 Task: Add Follow Your Heart Dairy Free Finely Shredded Mozzarella Cheese to the cart.
Action: Mouse moved to (83, 309)
Screenshot: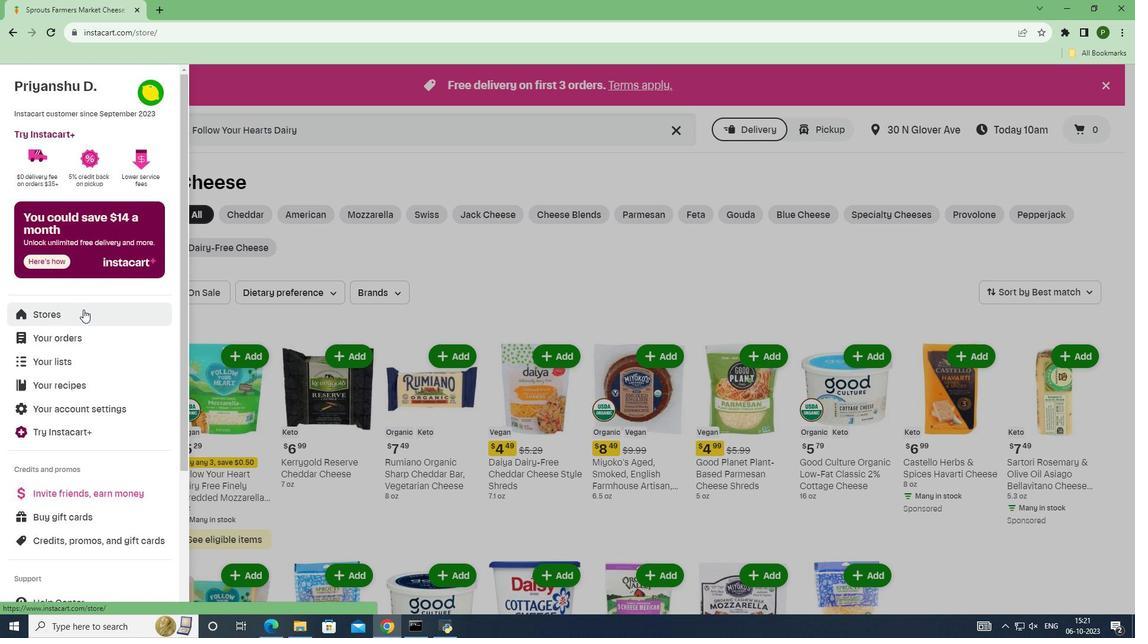
Action: Mouse pressed left at (83, 309)
Screenshot: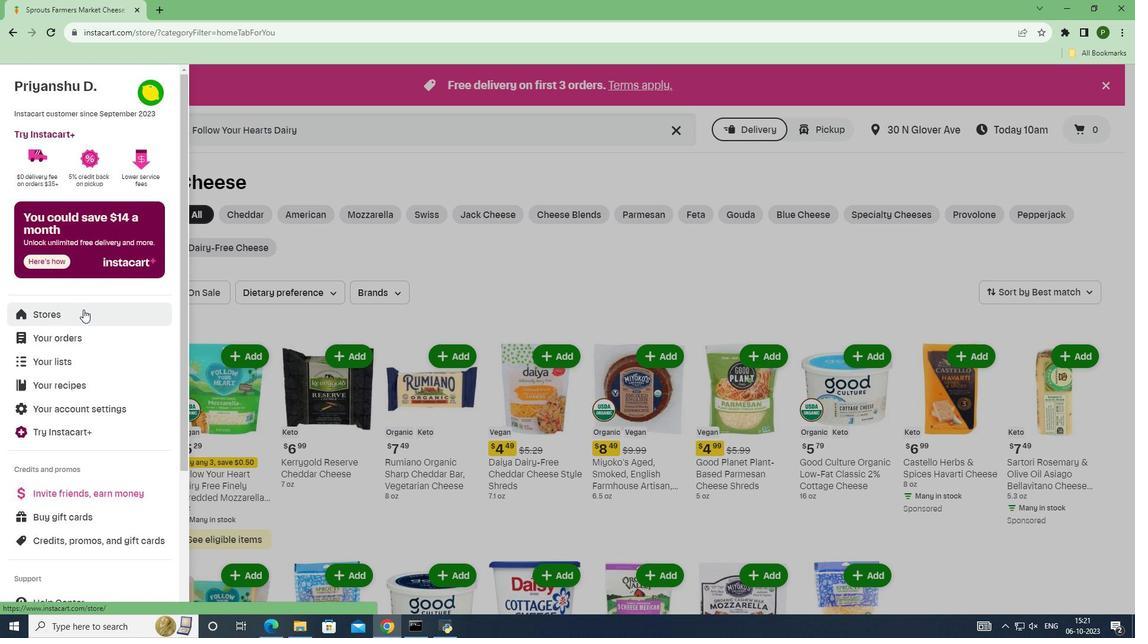 
Action: Mouse moved to (283, 139)
Screenshot: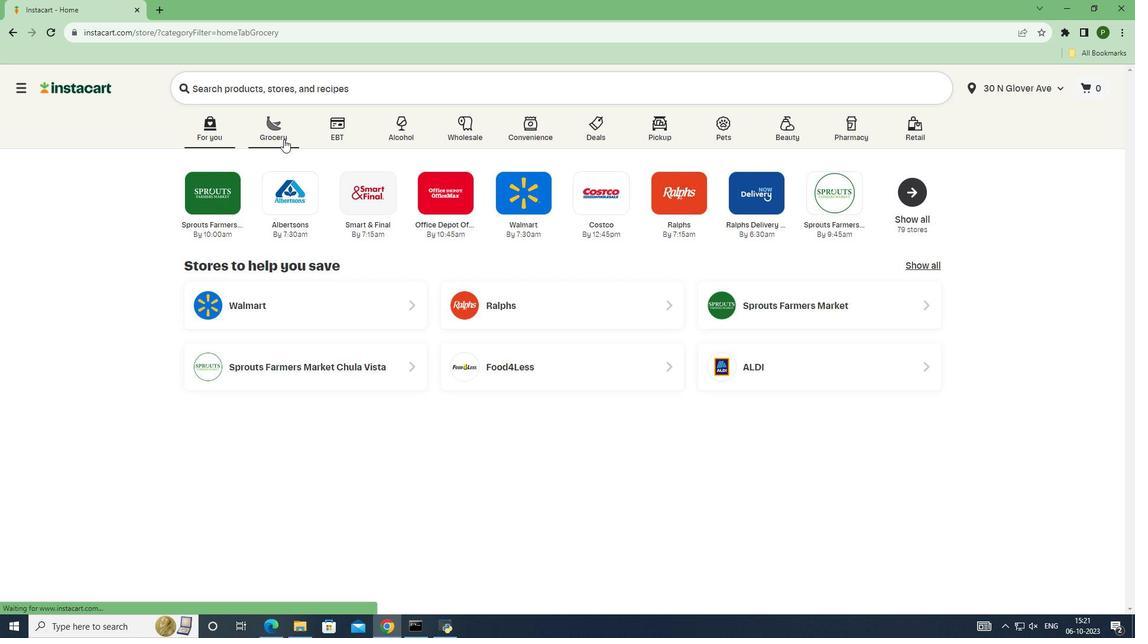 
Action: Mouse pressed left at (283, 139)
Screenshot: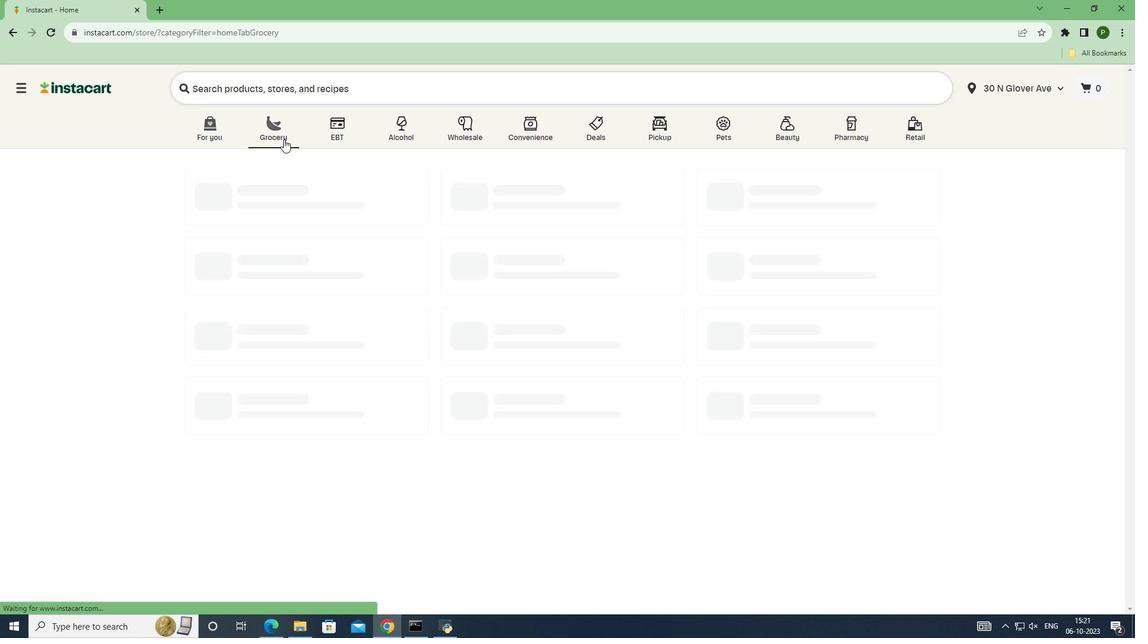
Action: Mouse moved to (720, 266)
Screenshot: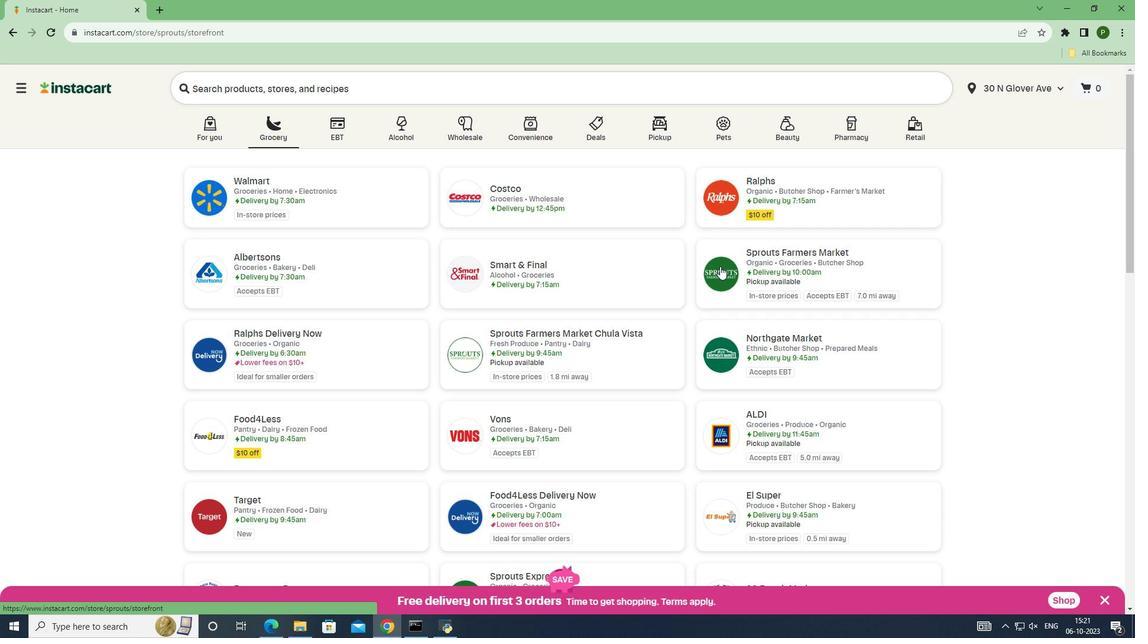 
Action: Mouse pressed left at (720, 266)
Screenshot: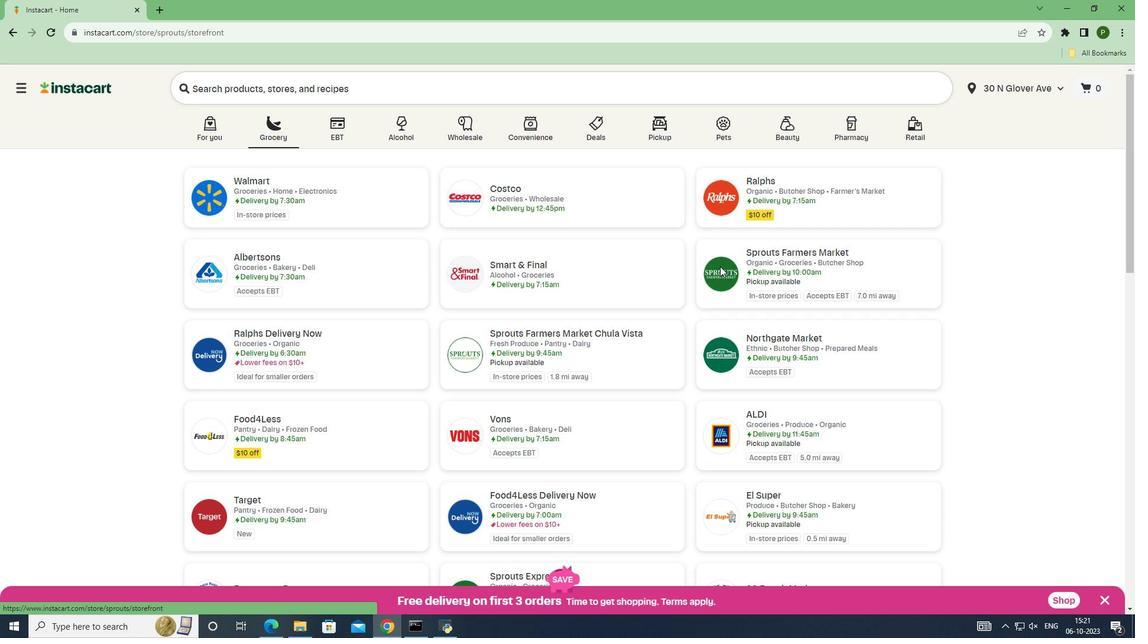 
Action: Mouse moved to (49, 416)
Screenshot: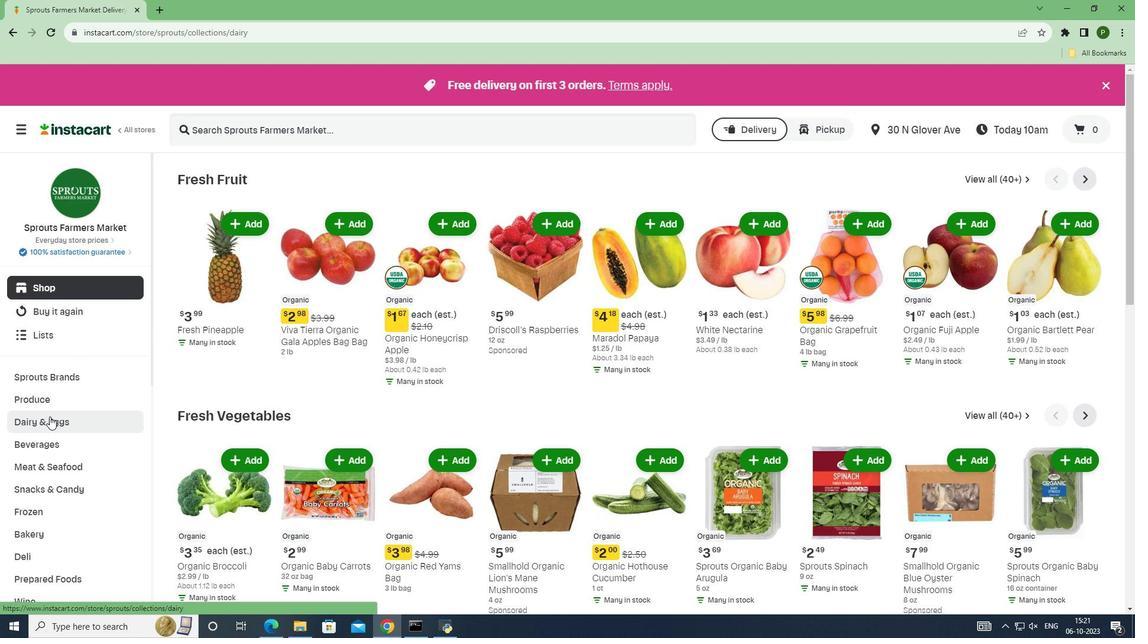 
Action: Mouse pressed left at (49, 416)
Screenshot: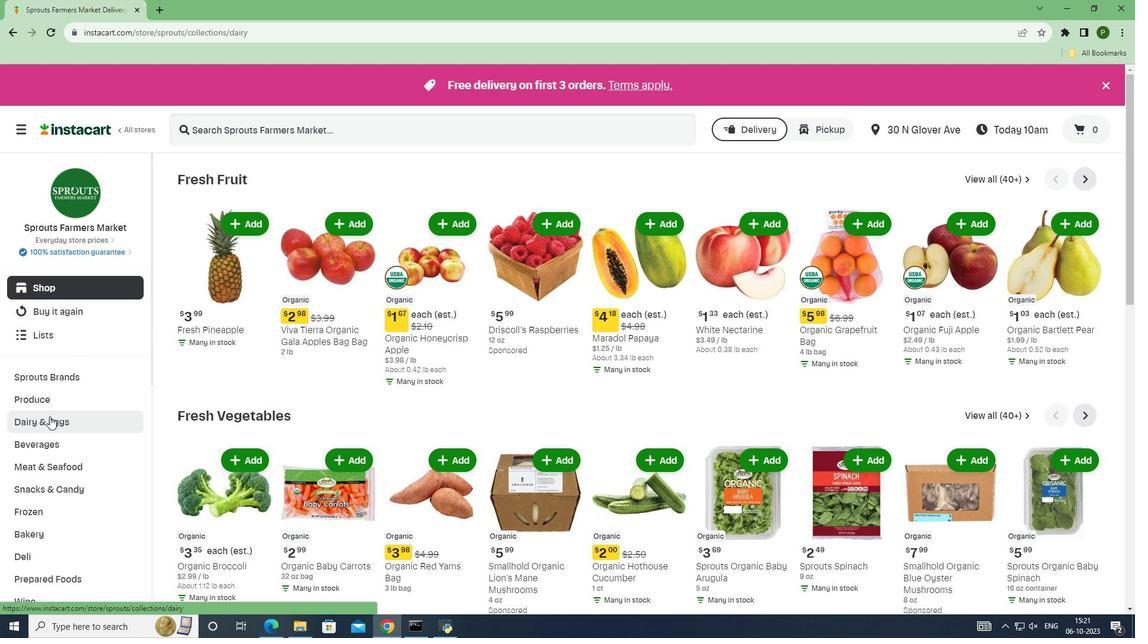 
Action: Mouse moved to (46, 463)
Screenshot: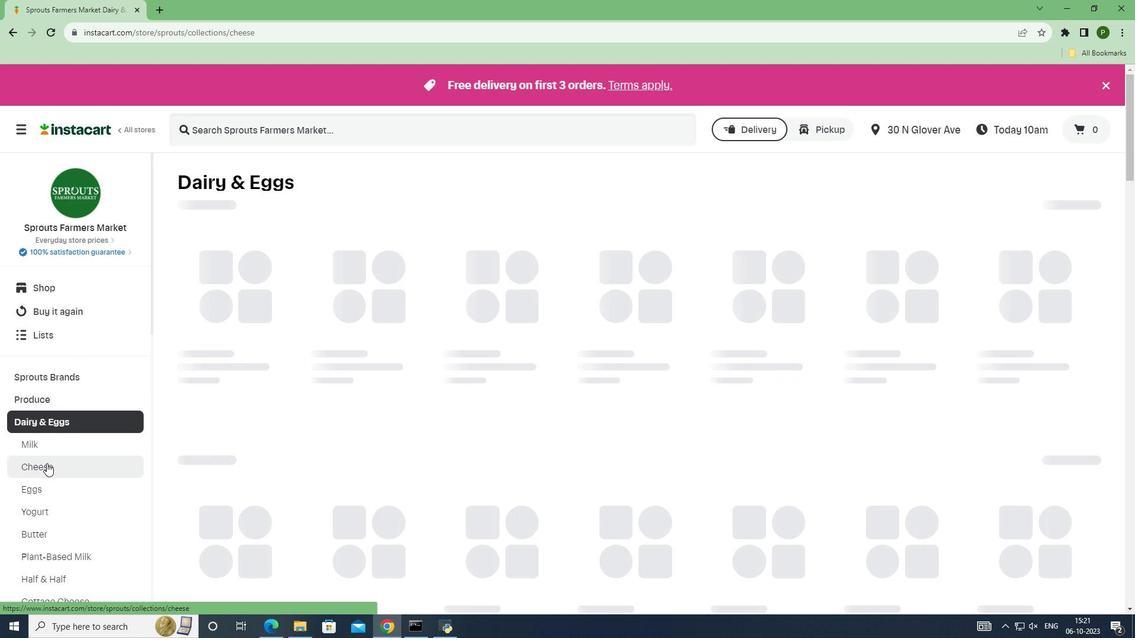 
Action: Mouse pressed left at (46, 463)
Screenshot: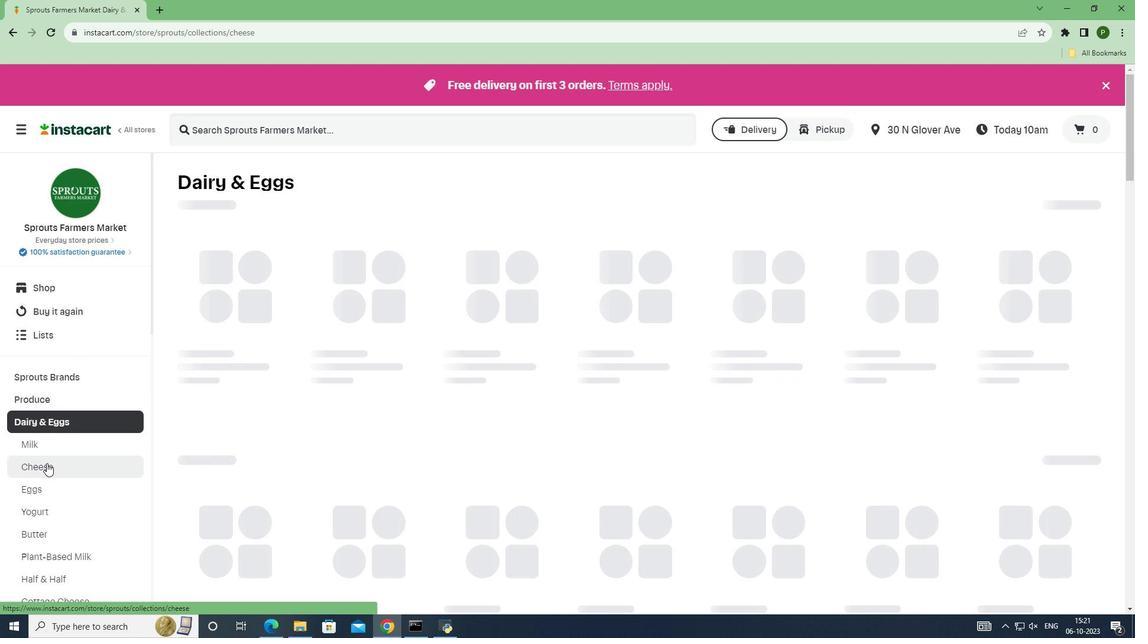 
Action: Mouse moved to (225, 125)
Screenshot: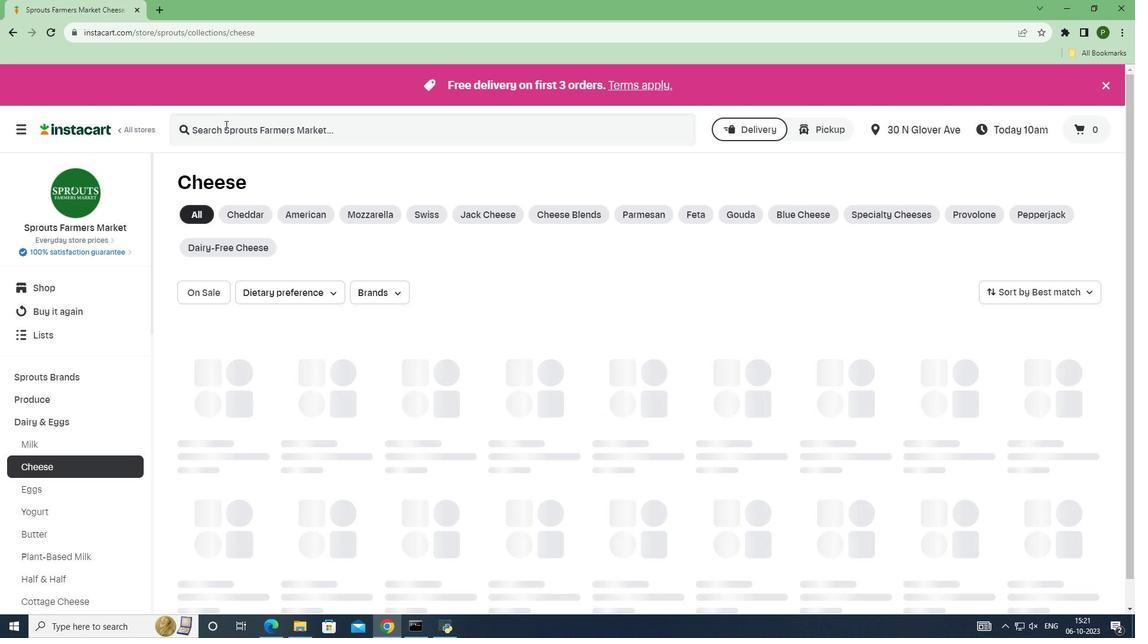 
Action: Mouse pressed left at (225, 125)
Screenshot: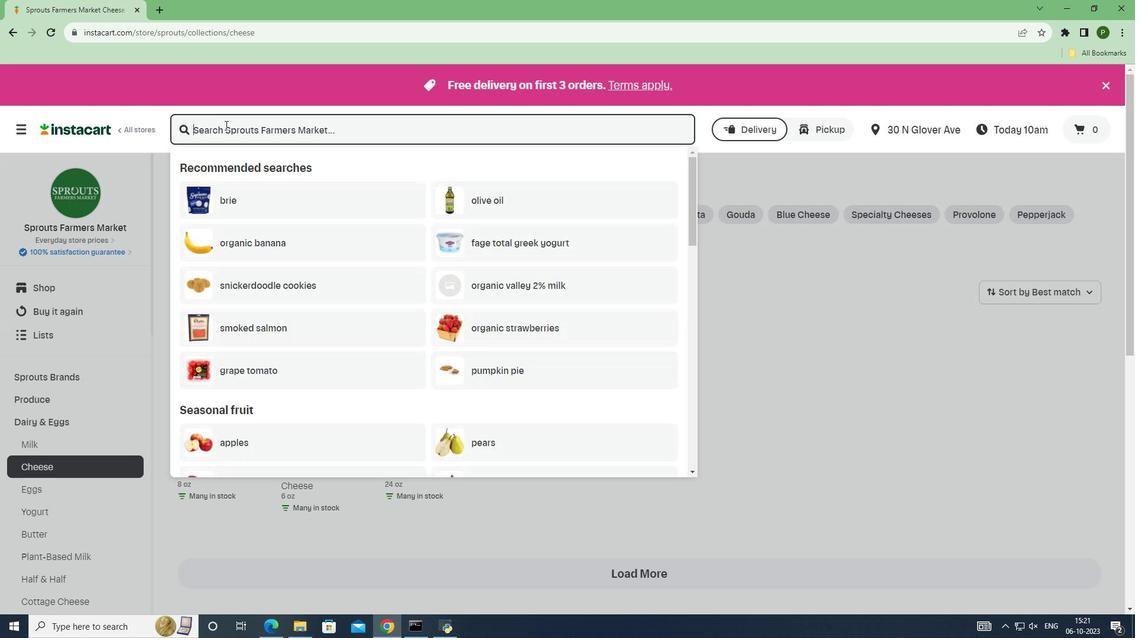 
Action: Key pressed <Key.caps_lock><Key.caps_lock>f<Key.caps_lock>OLLOW<Key.space><Key.caps_lock>y<Key.caps_lock>OUR<Key.space><Key.caps_lock>h<Key.caps_lock>EART<Key.space><Key.caps_lock>d<Key.caps_lock>AIRY<Key.space><Key.caps_lock>f<Key.caps_lock>REE<Key.space><Key.caps_lock>f<Key.caps_lock>INELY<Key.space><Key.caps_lock>s<Key.caps_lock>HREDDED<Key.space><Key.caps_lock>m<Key.caps_lock>OZZARELLA<Key.space><Key.caps_lock>c<Key.caps_lock>HEESE<Key.space><Key.enter>
Screenshot: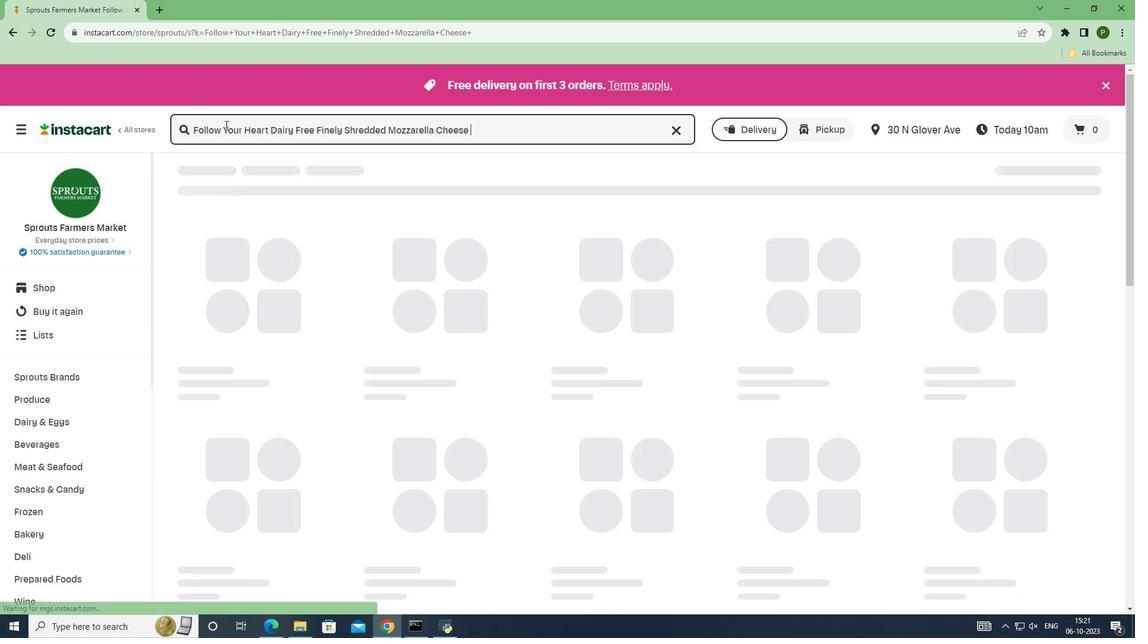 
Action: Mouse moved to (679, 253)
Screenshot: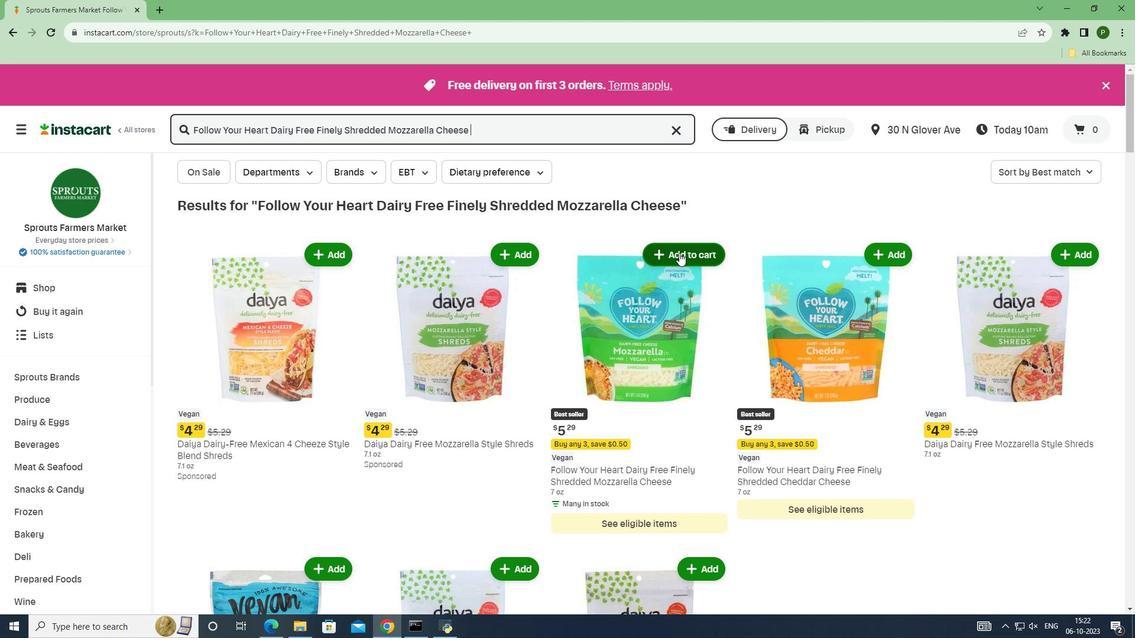 
Action: Mouse pressed left at (679, 253)
Screenshot: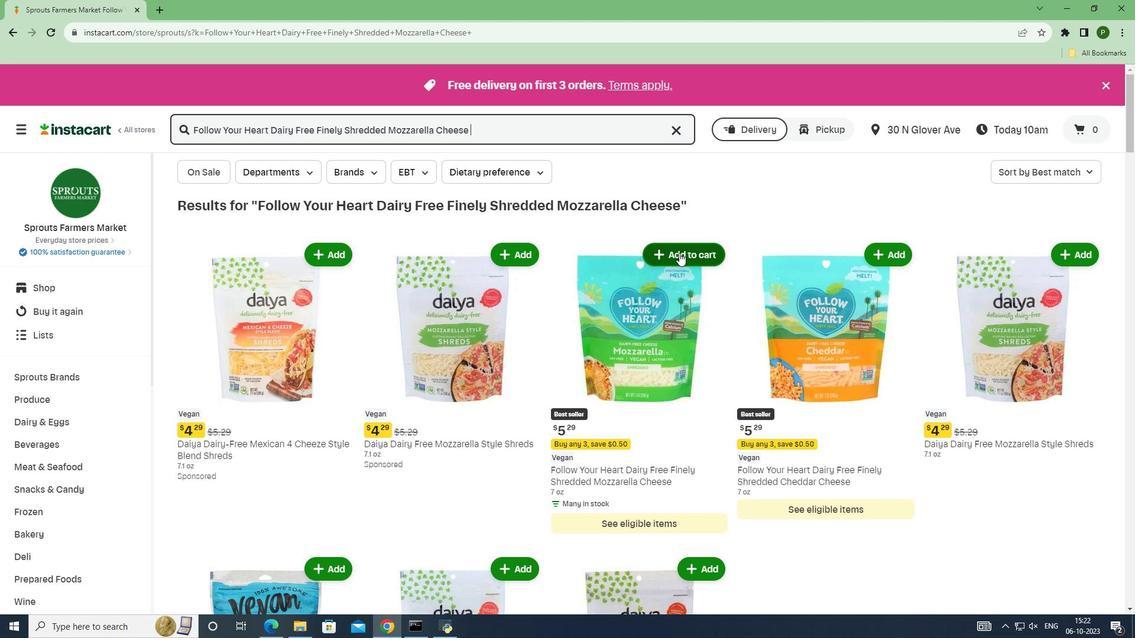 
Action: Mouse moved to (725, 247)
Screenshot: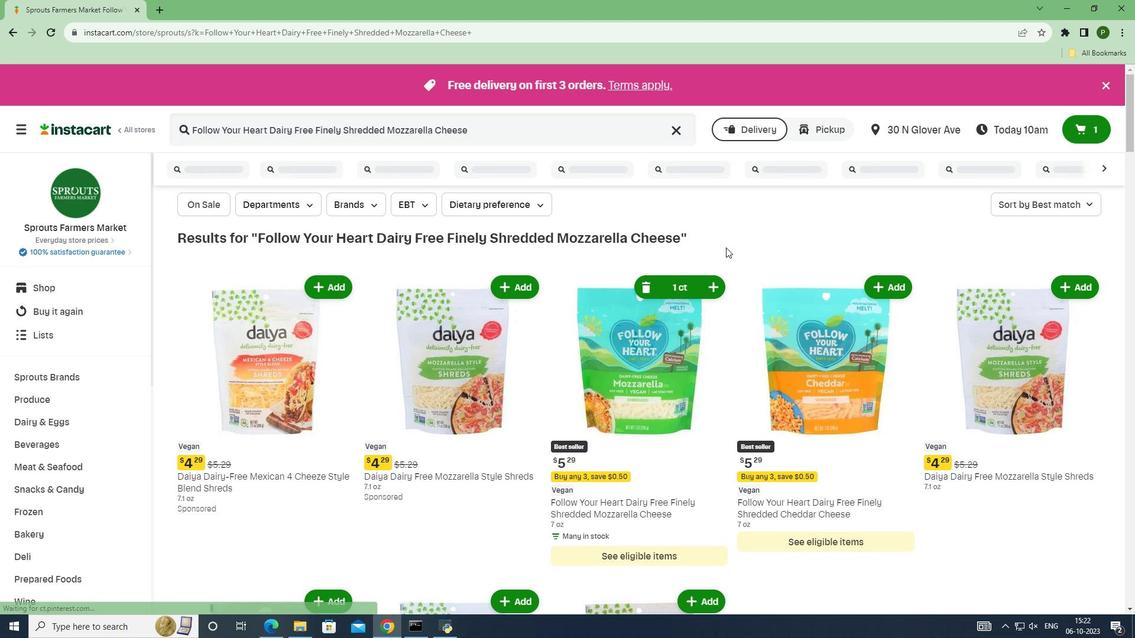 
